 Task: Select 1 point equlas 1 screen pixel
Action: Mouse moved to (81, 90)
Screenshot: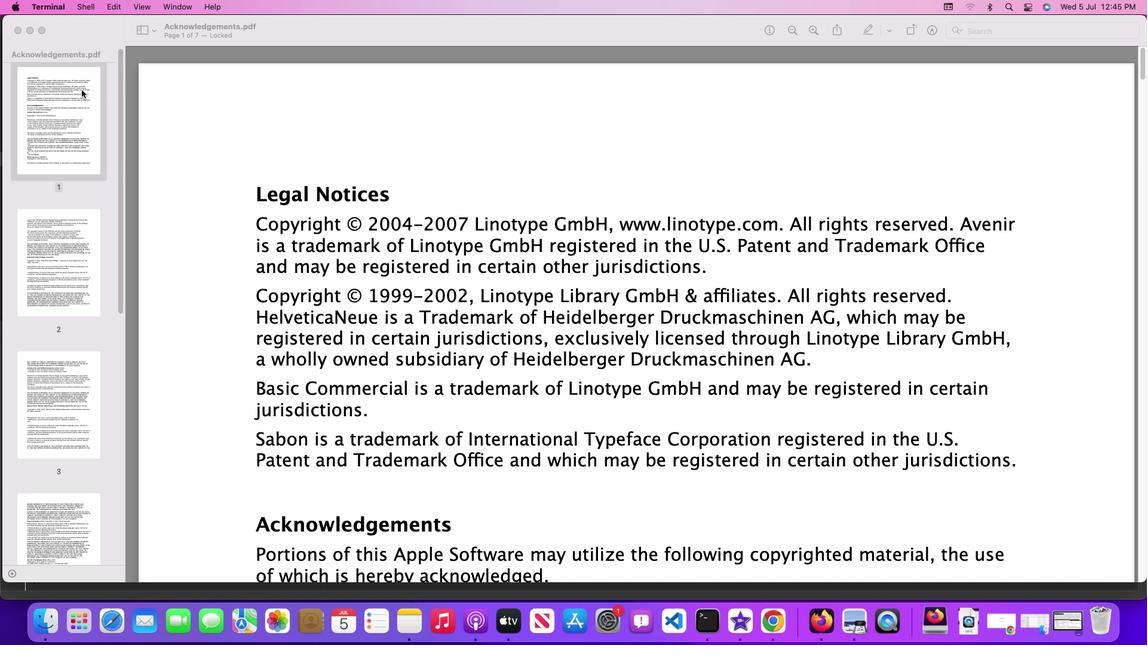 
Action: Mouse pressed left at (81, 90)
Screenshot: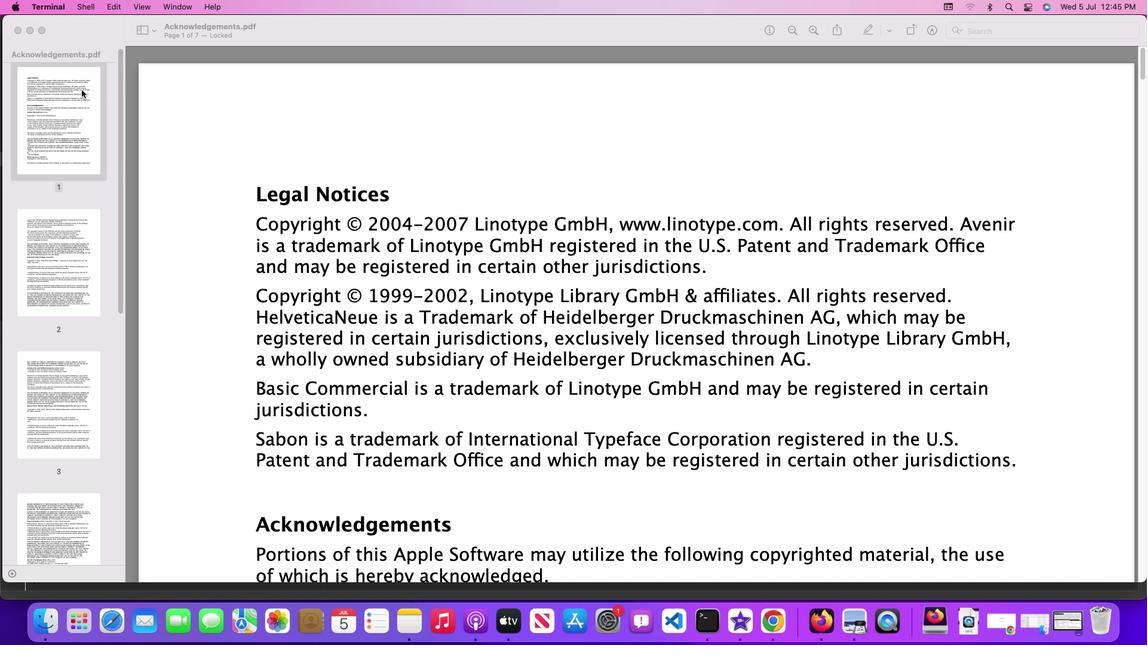 
Action: Mouse moved to (52, 6)
Screenshot: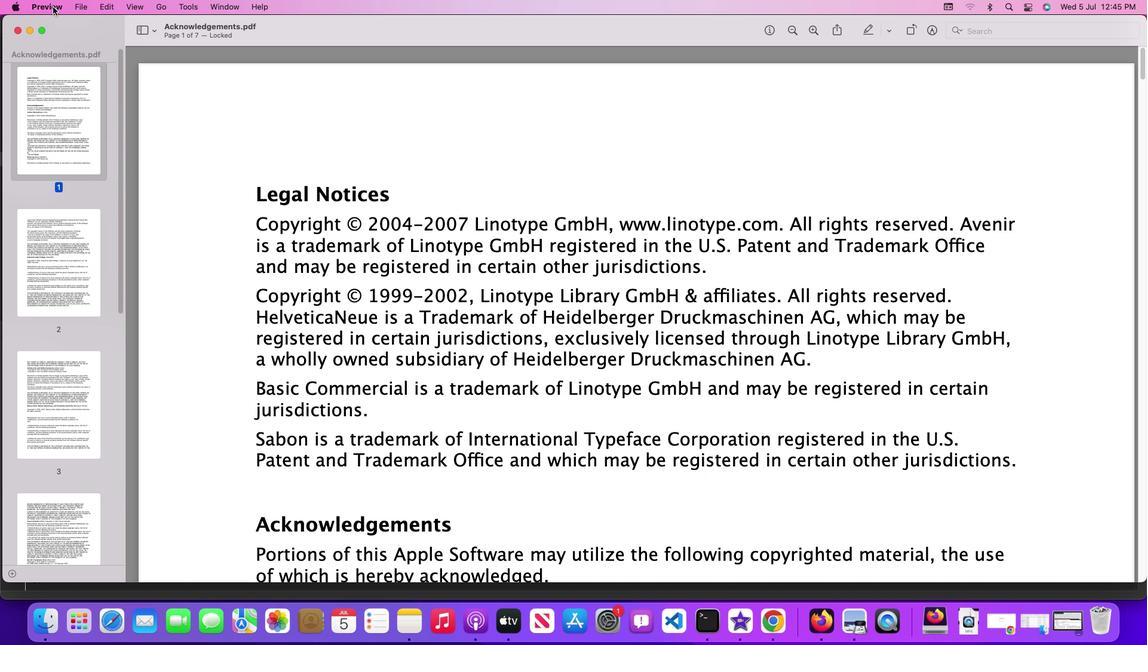 
Action: Mouse pressed left at (52, 6)
Screenshot: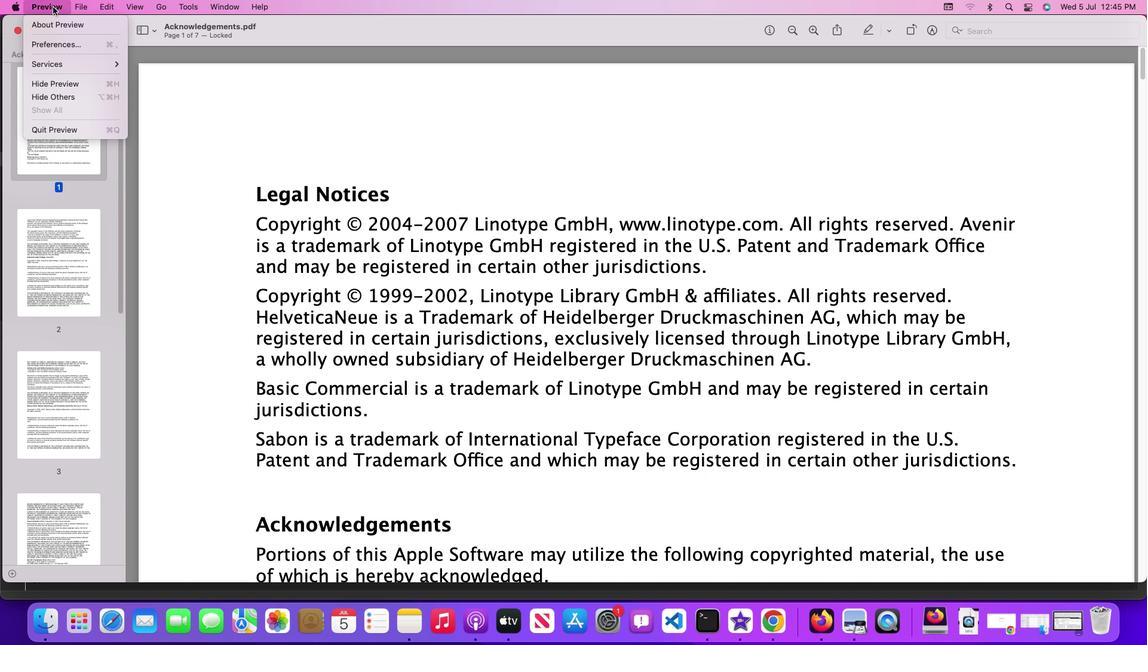 
Action: Mouse moved to (62, 40)
Screenshot: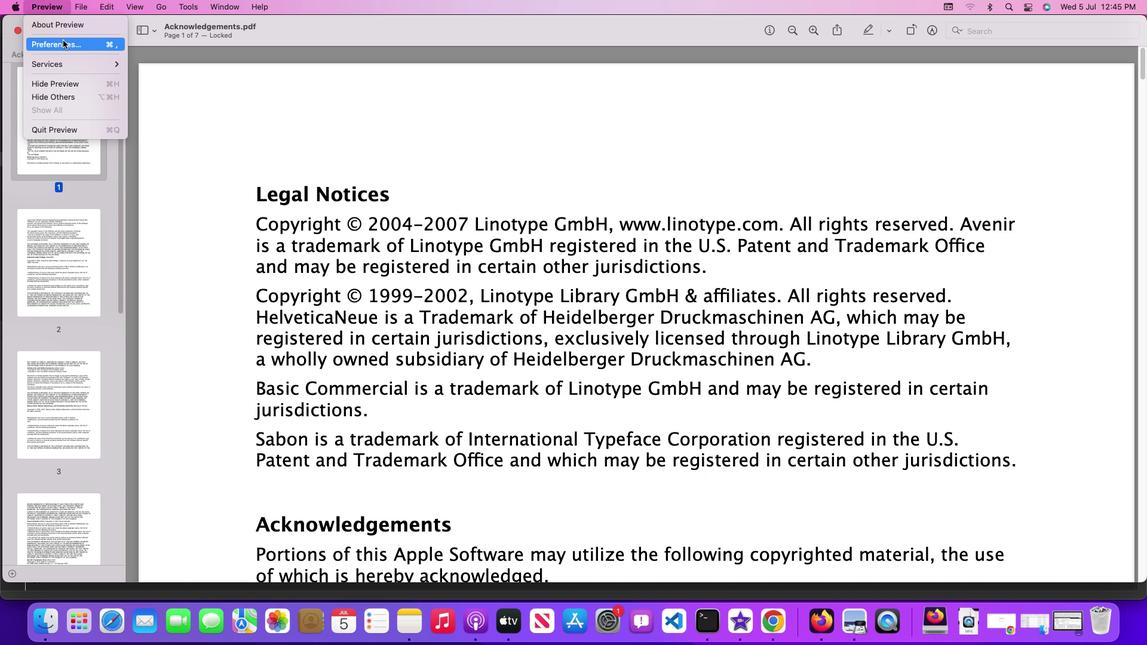
Action: Mouse pressed left at (62, 40)
Screenshot: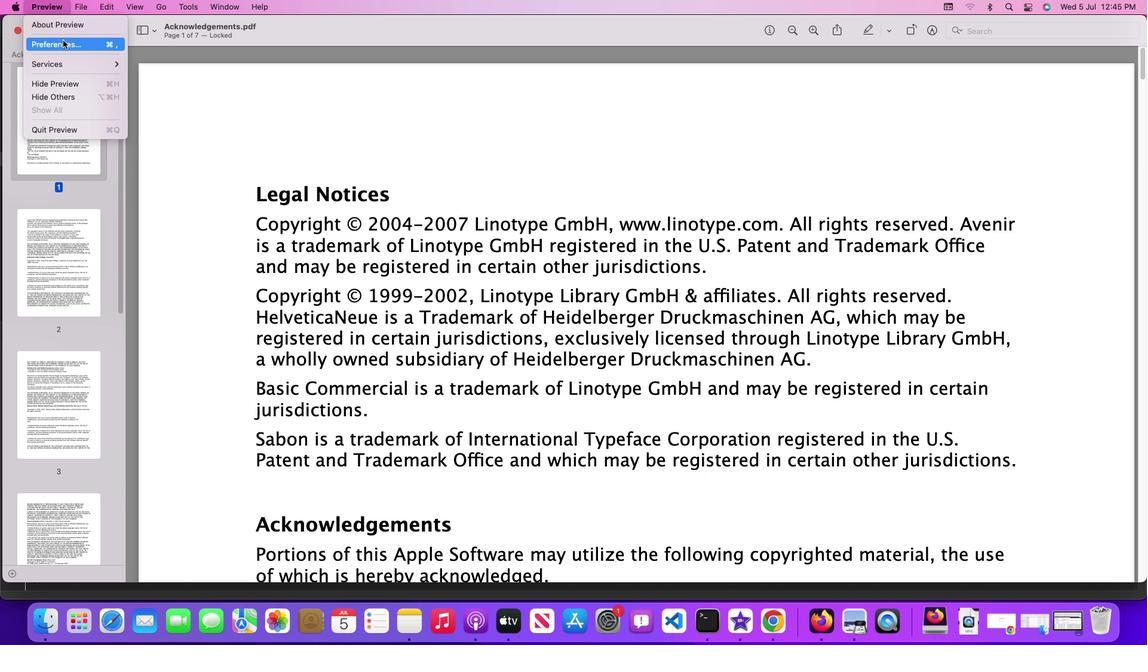 
Action: Mouse moved to (602, 250)
Screenshot: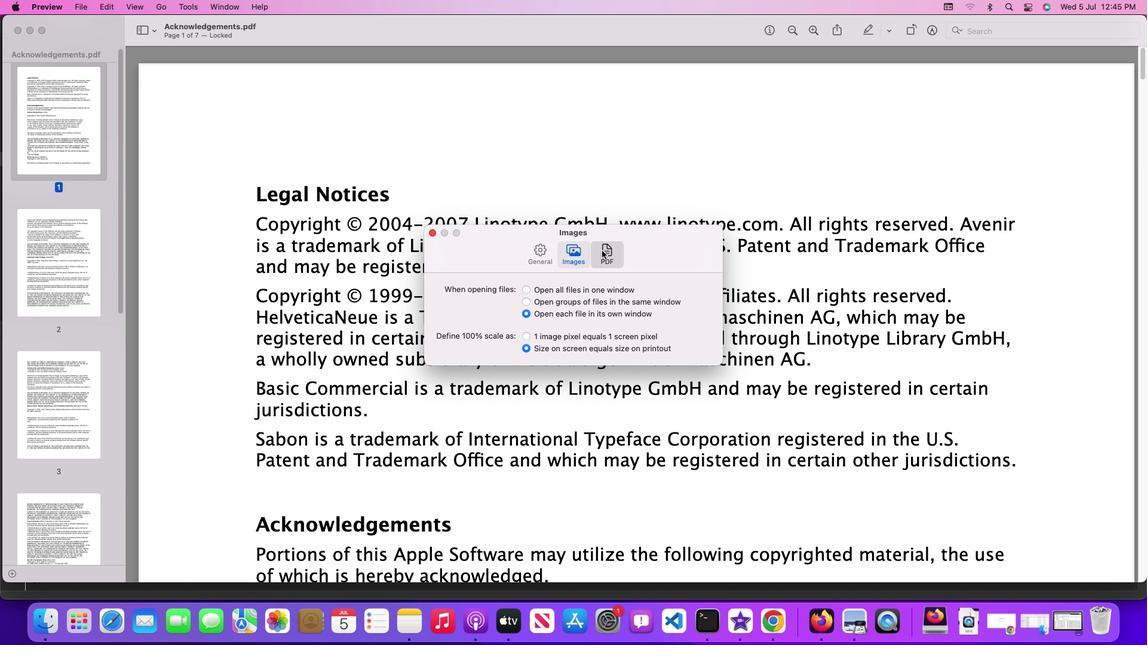 
Action: Mouse pressed left at (602, 250)
Screenshot: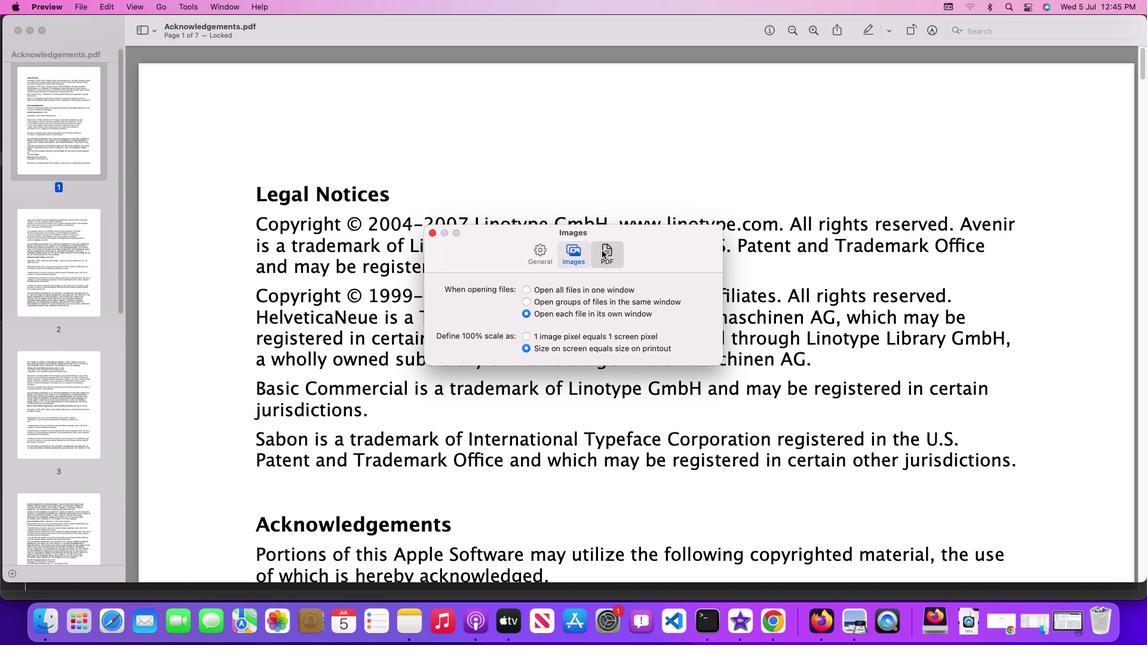 
Action: Mouse moved to (550, 289)
Screenshot: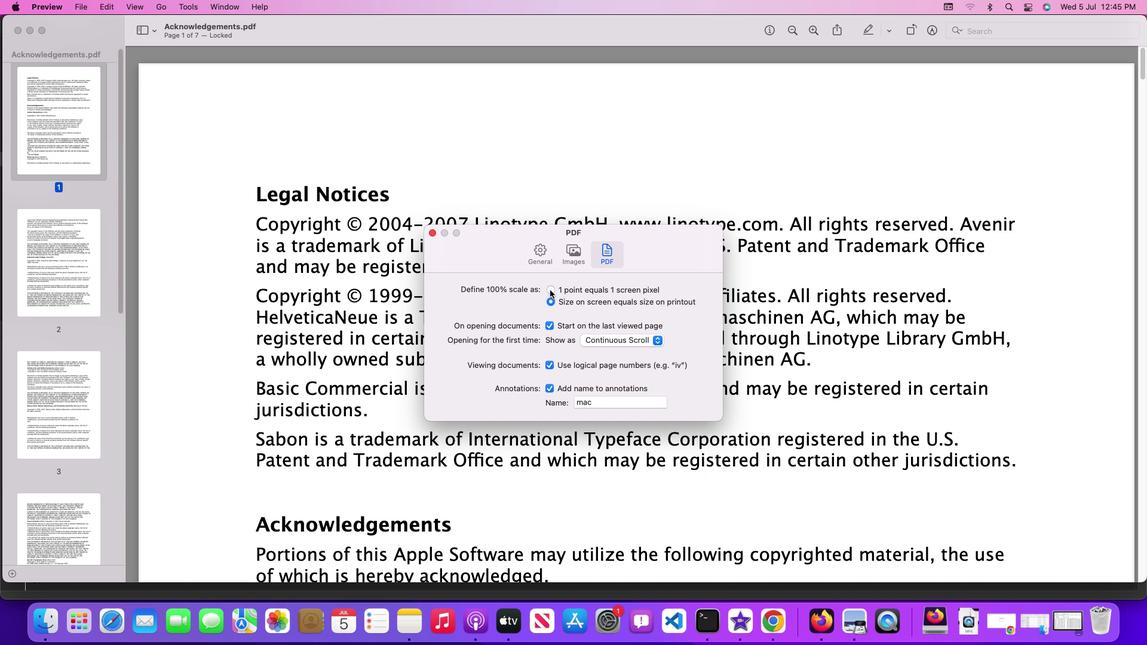 
Action: Mouse pressed left at (550, 289)
Screenshot: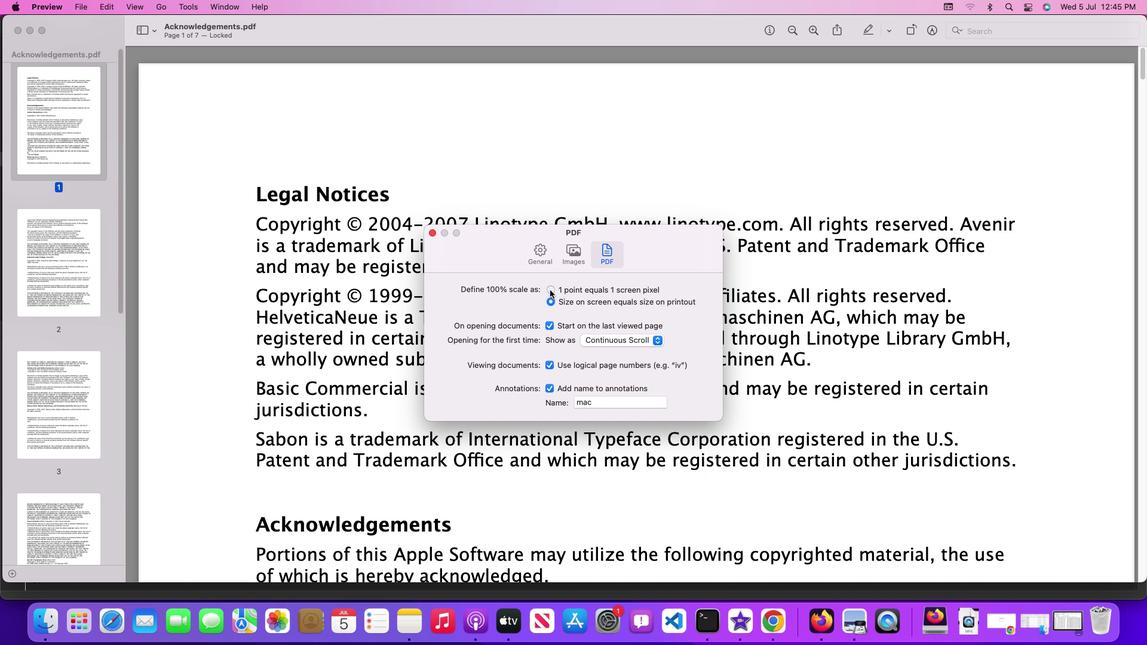 
Action: Mouse moved to (567, 301)
Screenshot: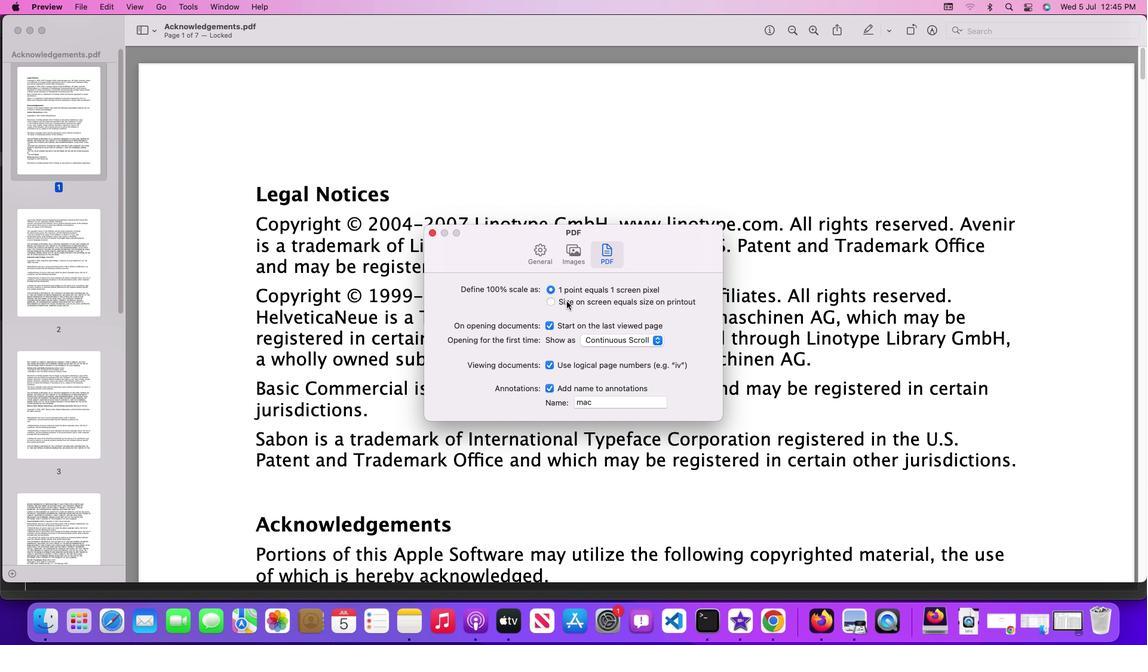
